 Task: Move a folder to the 'Inbox' and rename a task folder to 'Importance' in Outlook.
Action: Mouse moved to (6, 142)
Screenshot: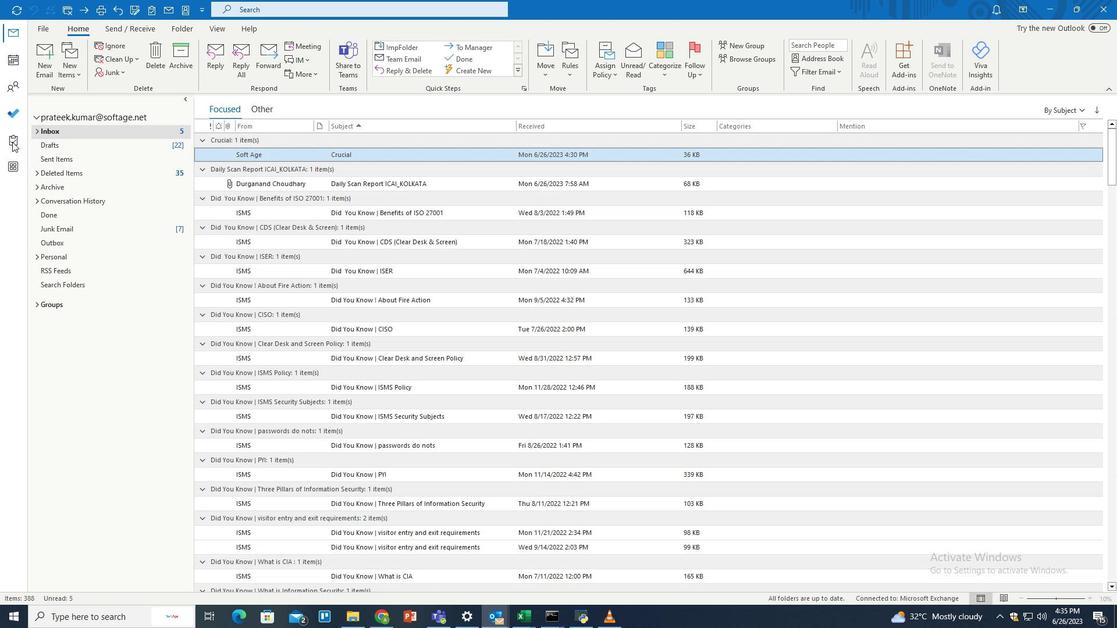 
Action: Mouse pressed left at (6, 142)
Screenshot: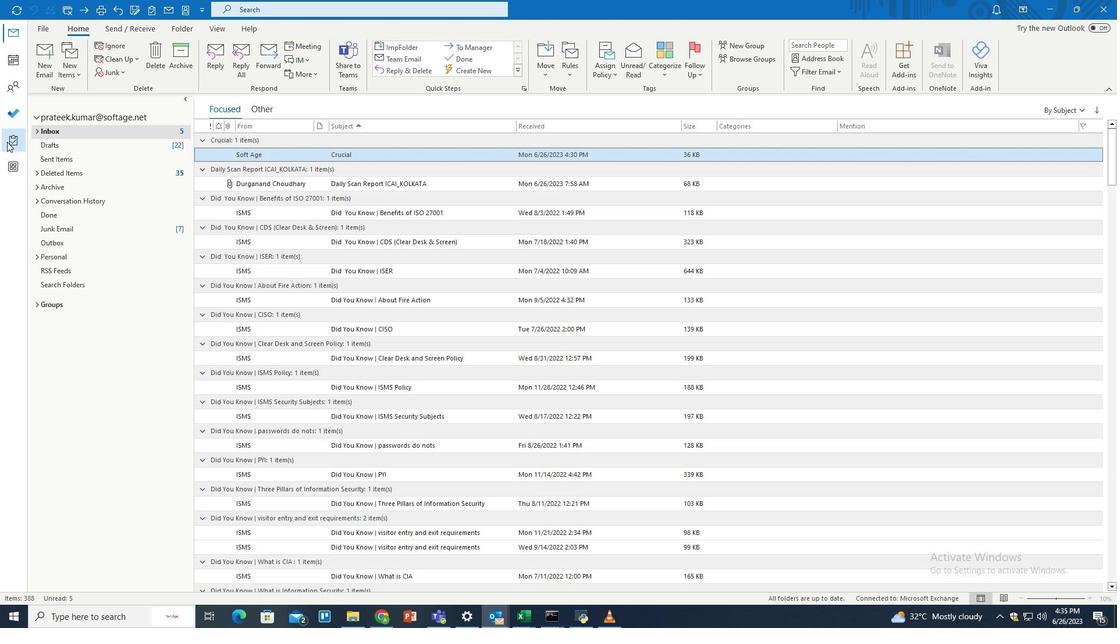 
Action: Mouse moved to (171, 23)
Screenshot: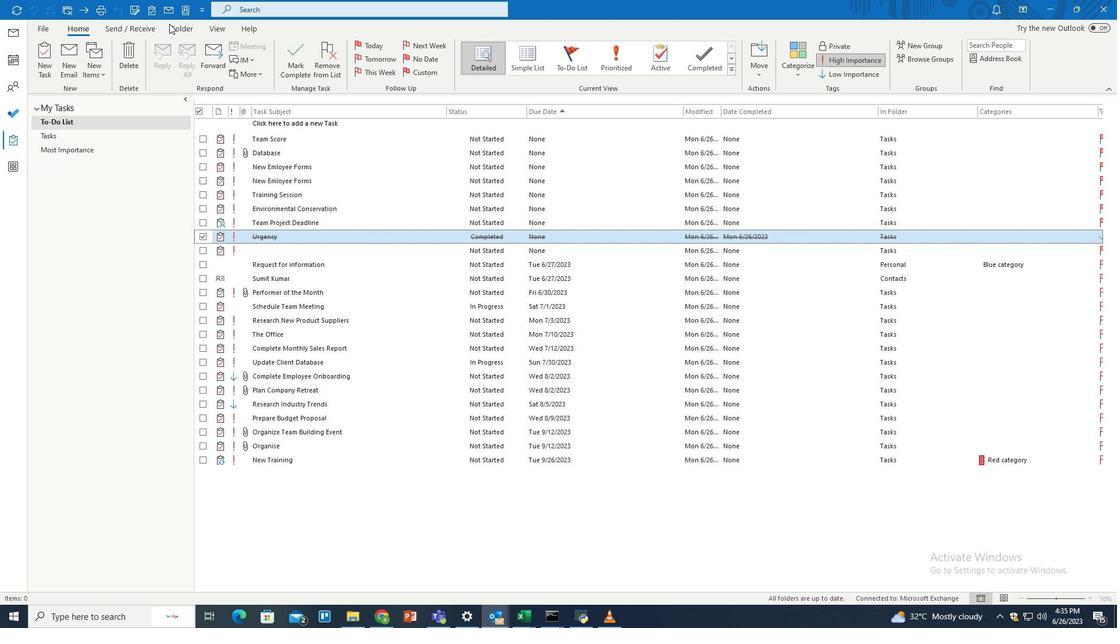 
Action: Mouse pressed left at (171, 23)
Screenshot: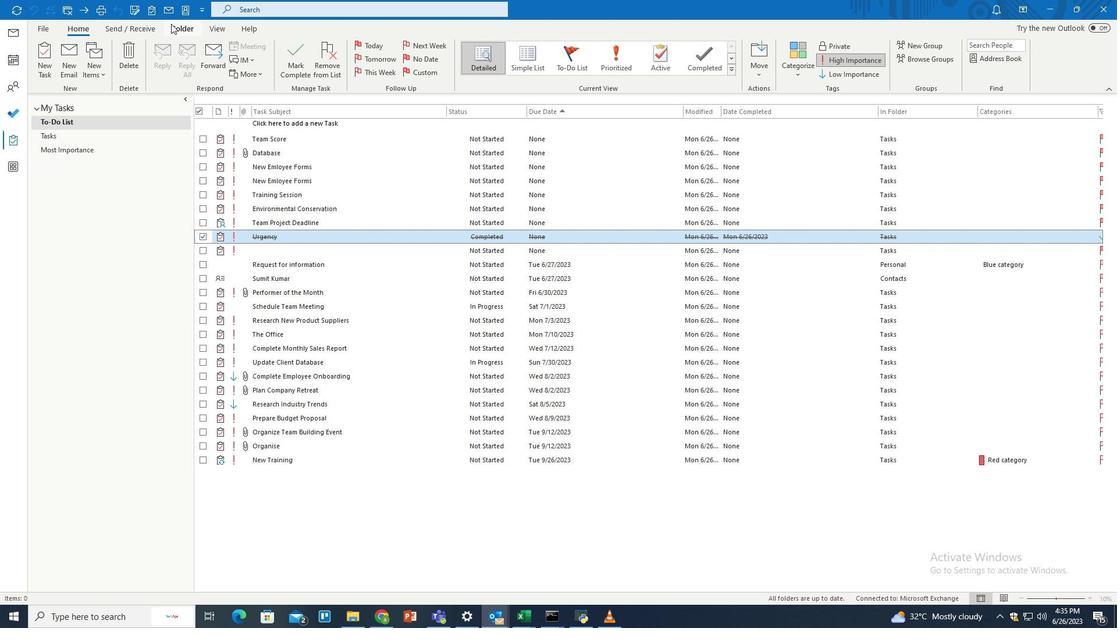 
Action: Mouse moved to (77, 146)
Screenshot: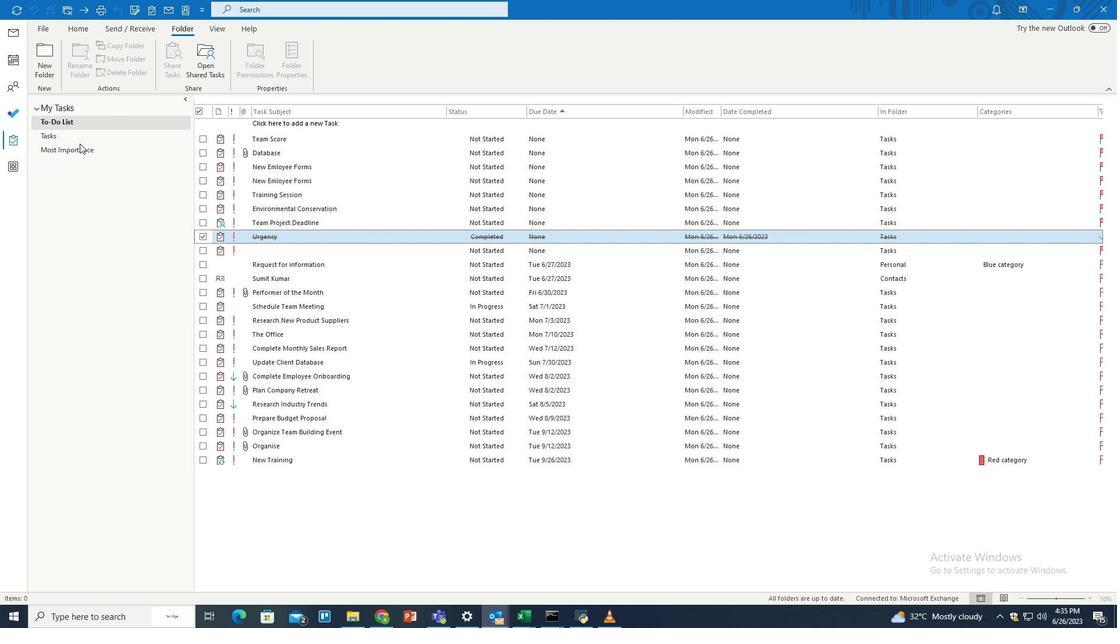 
Action: Mouse pressed left at (77, 146)
Screenshot: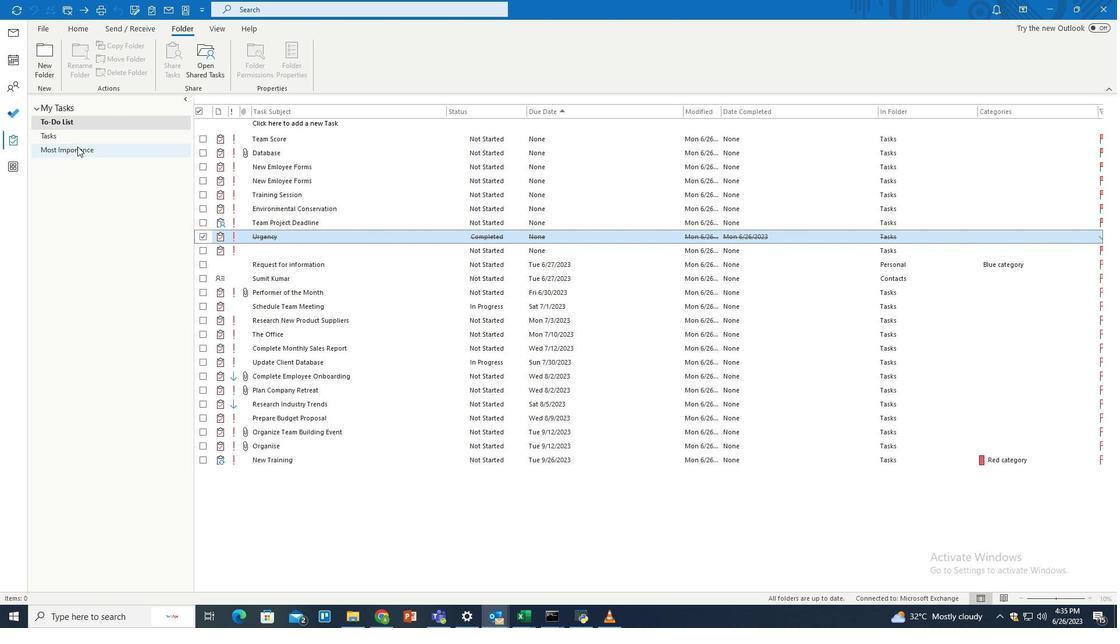 
Action: Mouse moved to (78, 61)
Screenshot: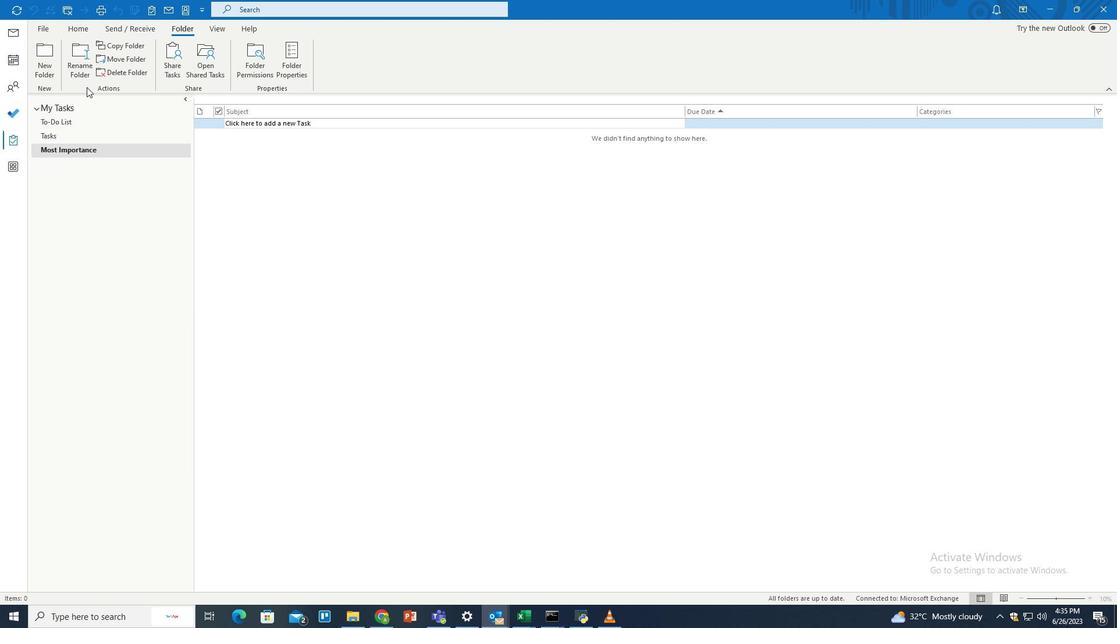 
Action: Mouse pressed left at (78, 61)
Screenshot: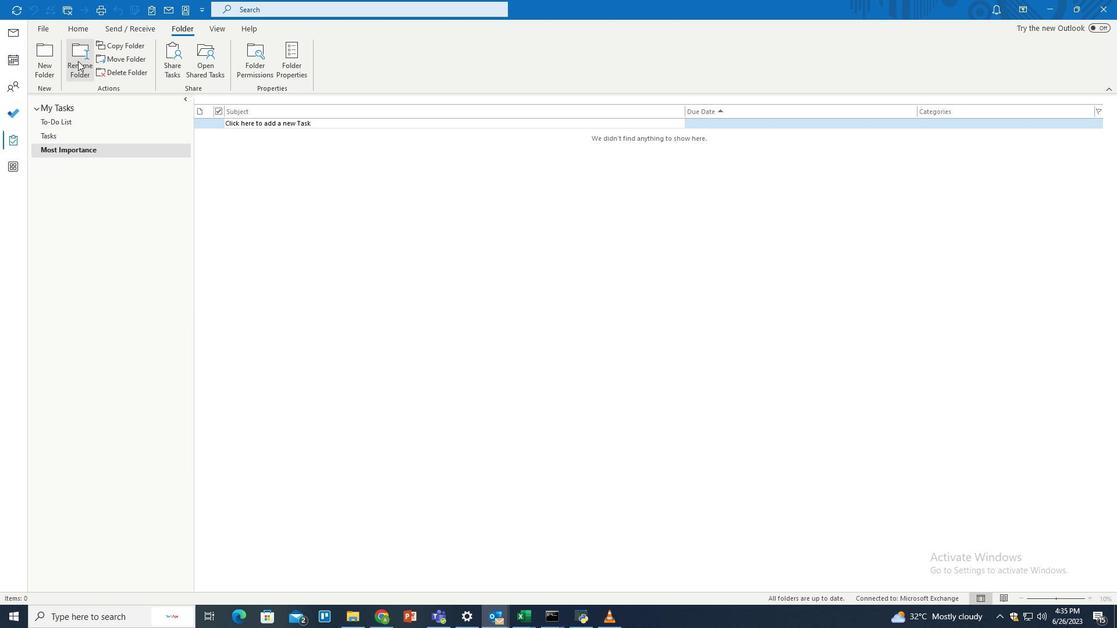 
Action: Key pressed <Key.shift>Importance
Screenshot: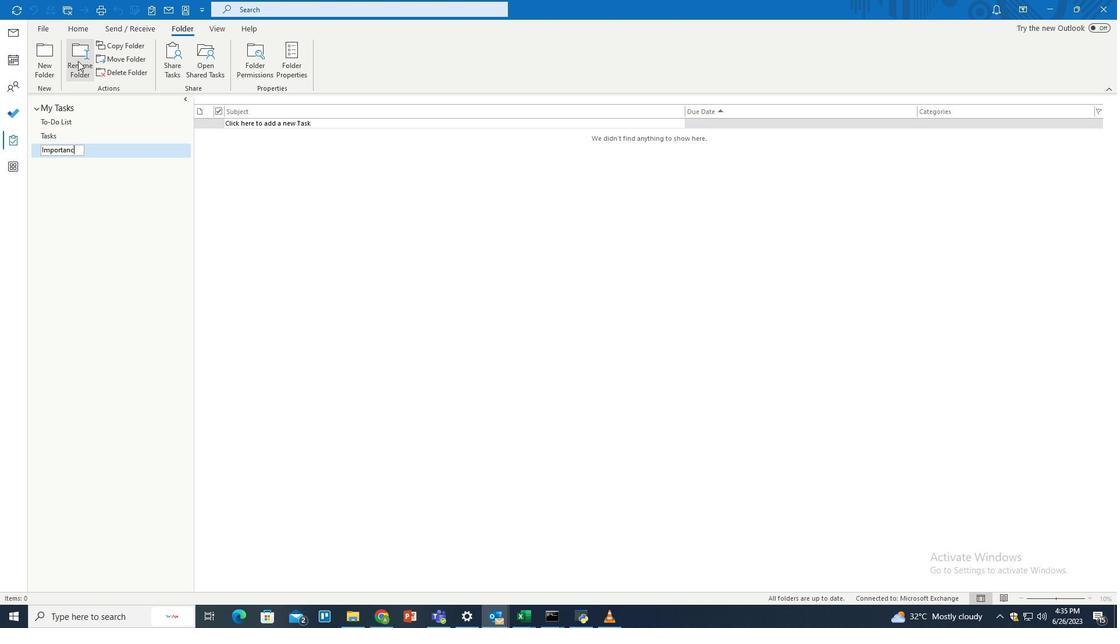 
Action: Mouse moved to (110, 59)
Screenshot: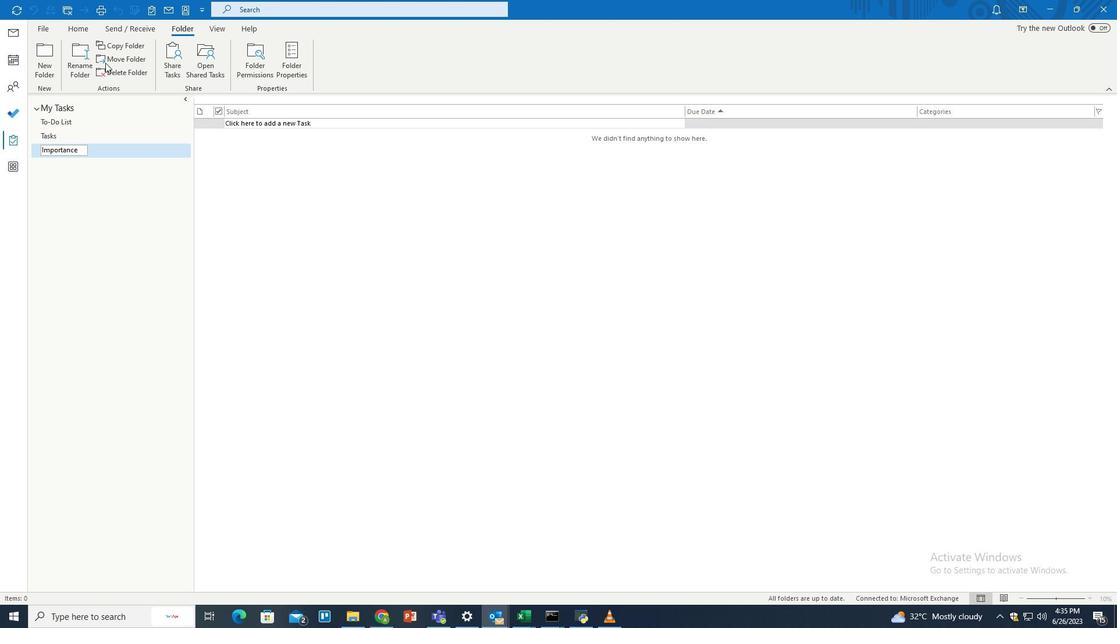
Action: Mouse pressed left at (110, 59)
Screenshot: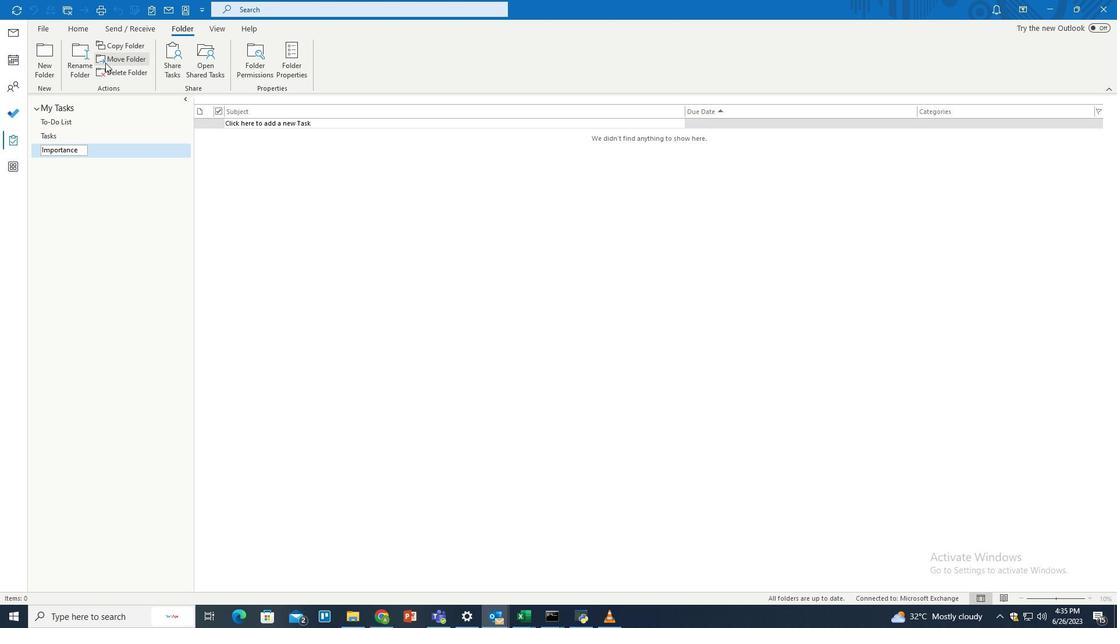 
Action: Mouse moved to (502, 318)
Screenshot: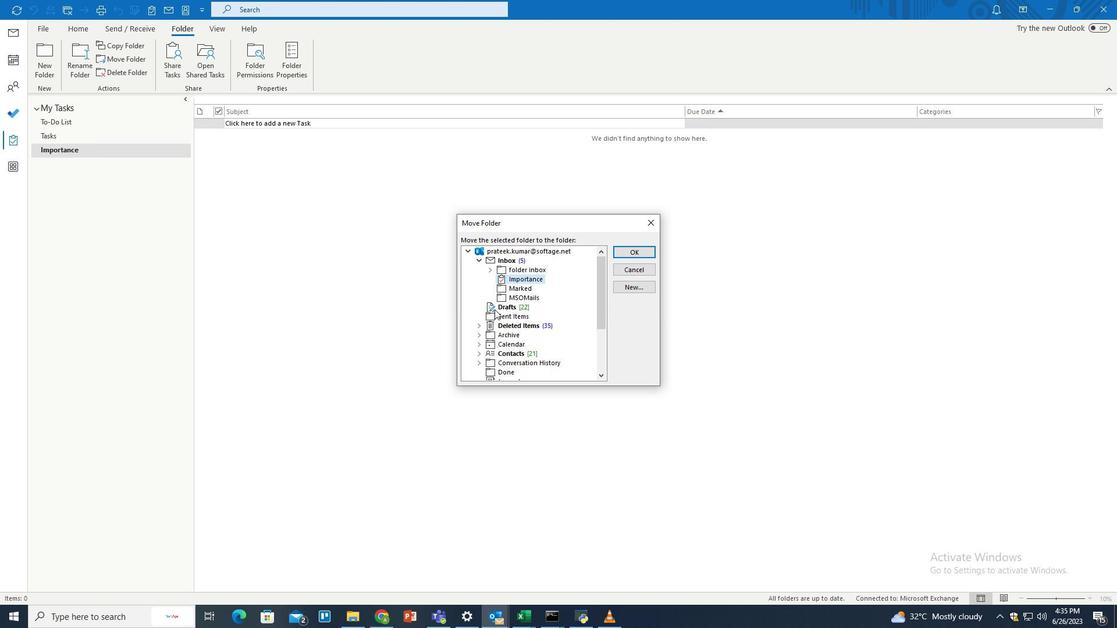 
Action: Mouse scrolled (502, 317) with delta (0, 0)
Screenshot: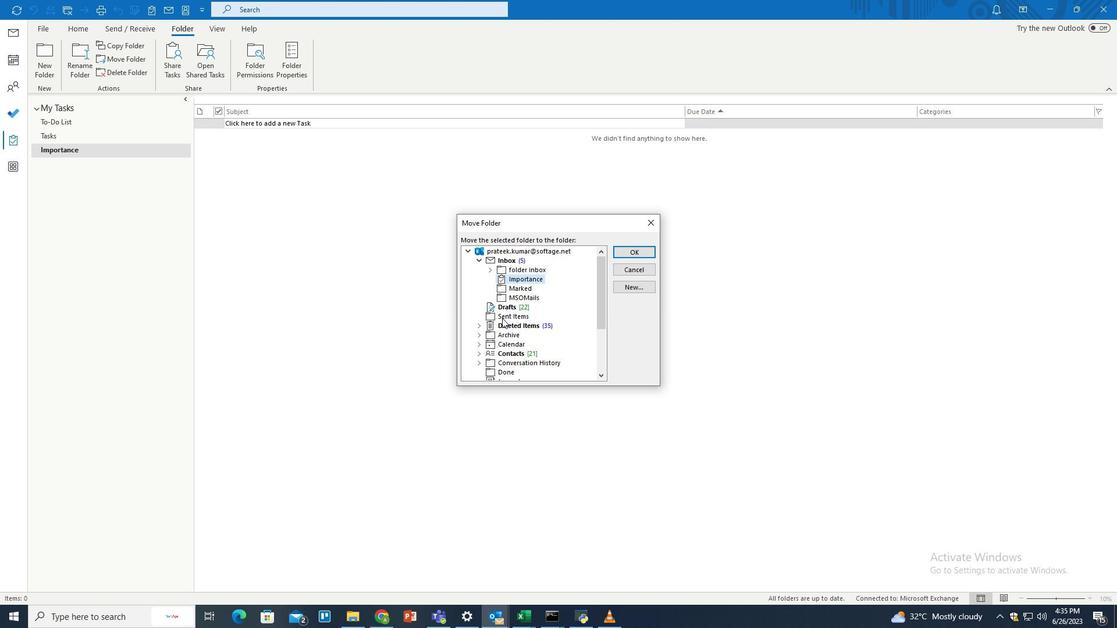 
Action: Mouse scrolled (502, 317) with delta (0, 0)
Screenshot: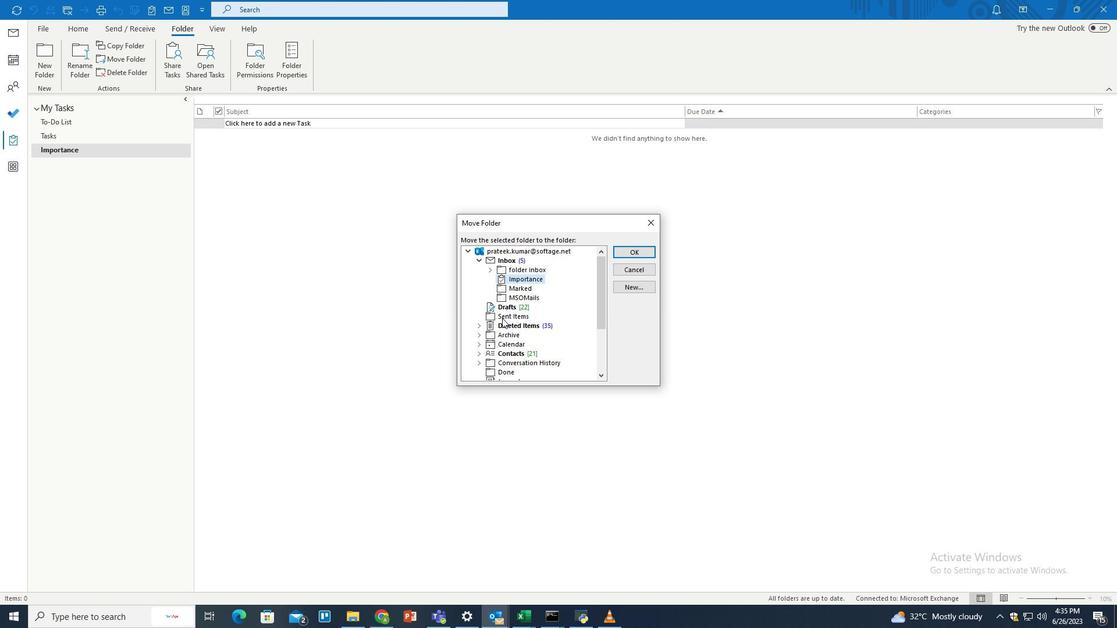 
Action: Mouse moved to (508, 336)
Screenshot: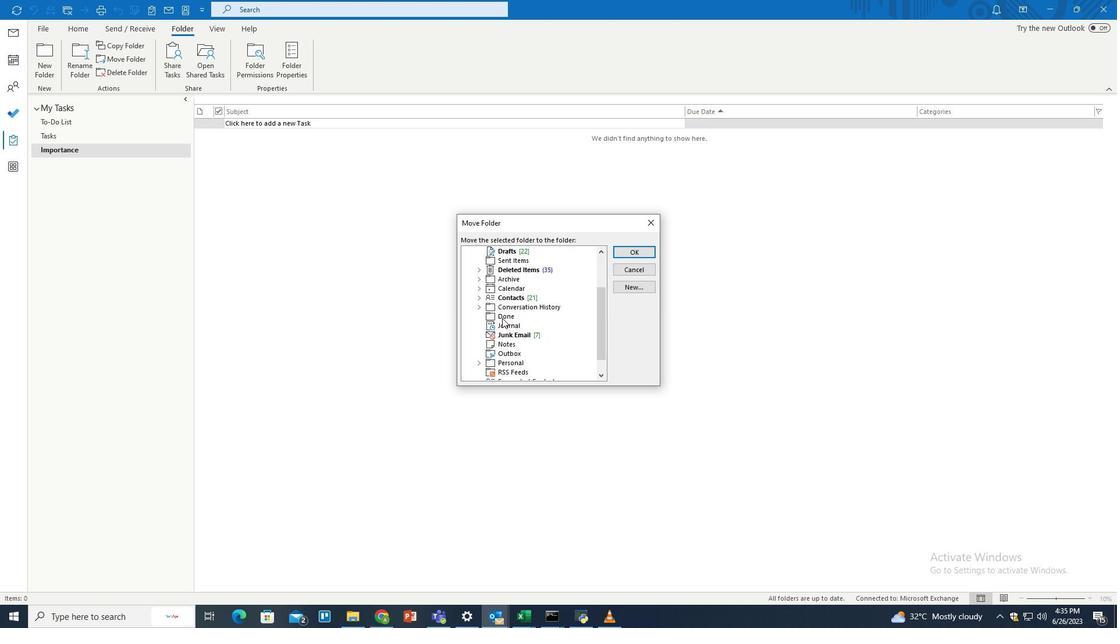 
Action: Mouse pressed left at (508, 336)
Screenshot: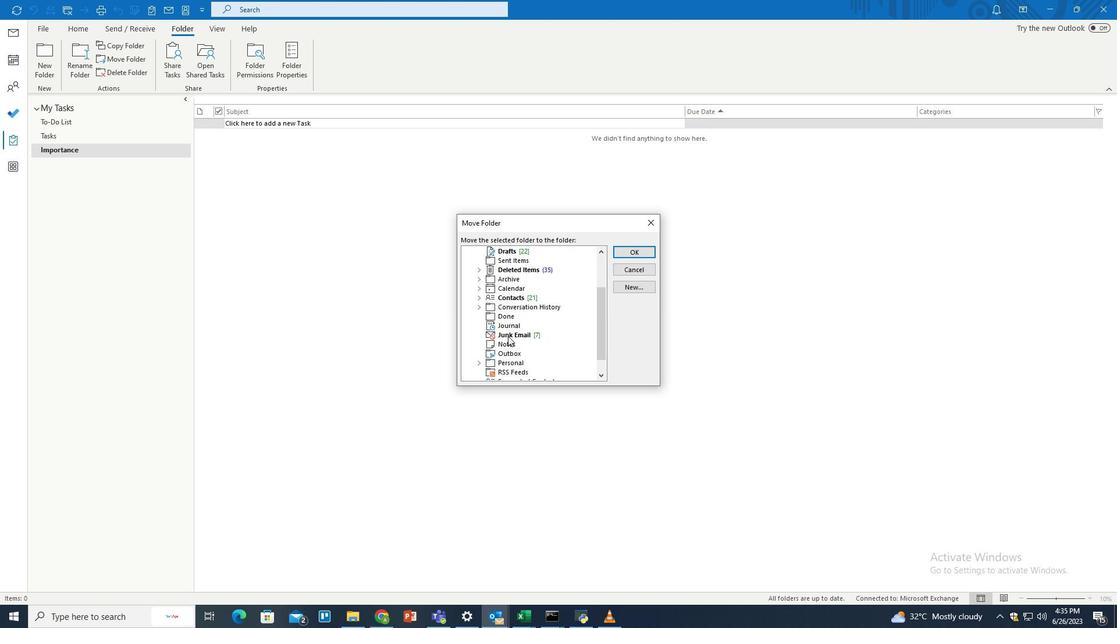 
Action: Mouse moved to (634, 253)
Screenshot: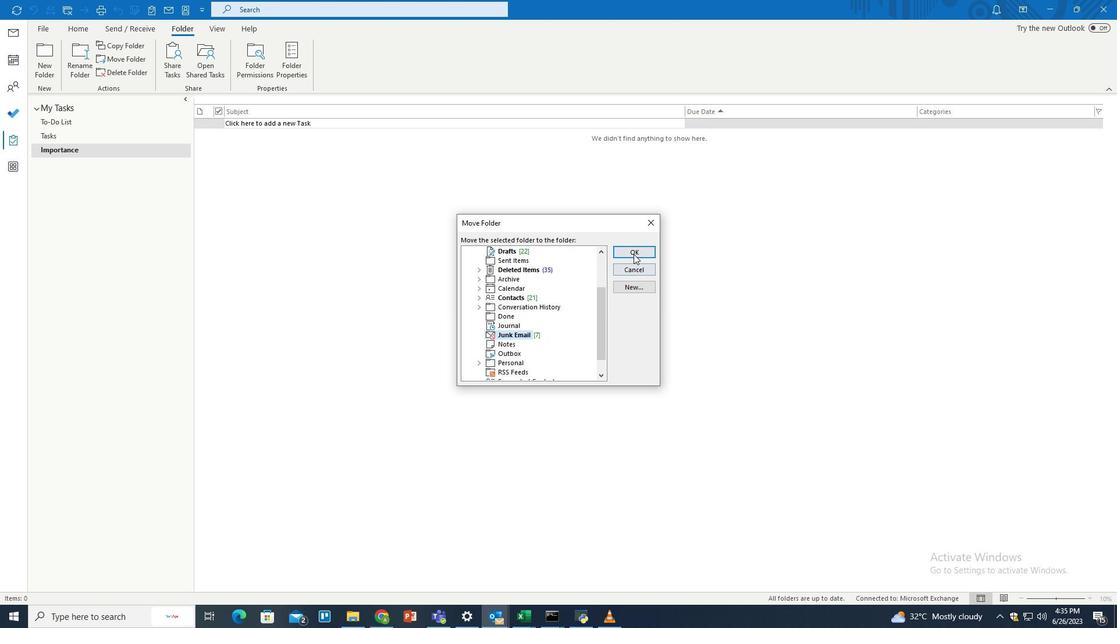 
Action: Mouse pressed left at (634, 253)
Screenshot: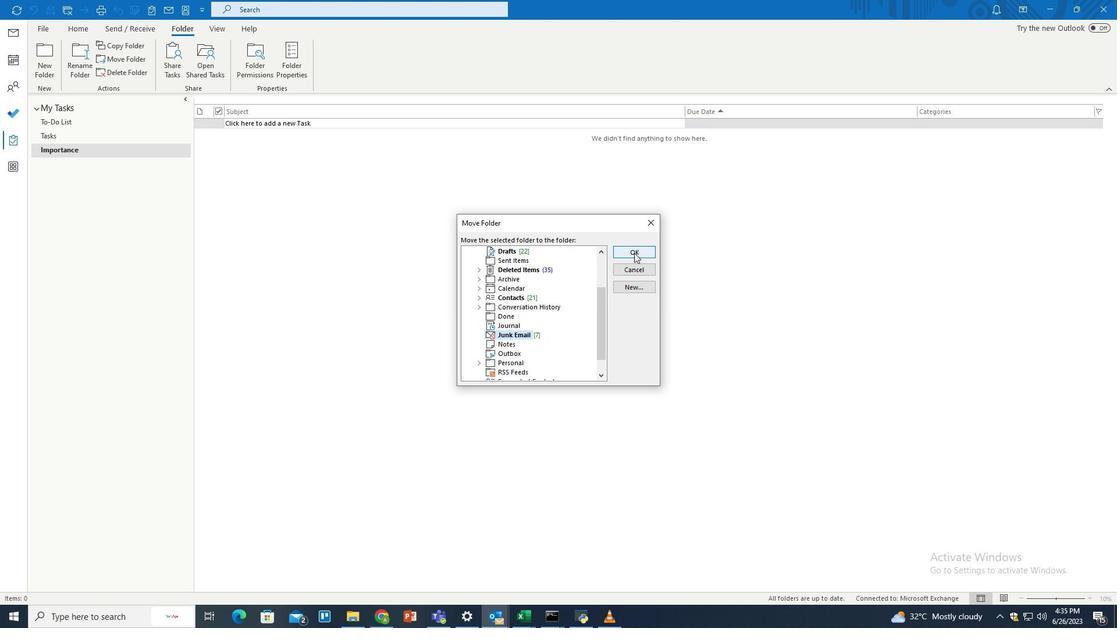 
